 Task: Set the Search for items where to "all criteria are met" while Find Invoice.
Action: Mouse moved to (188, 25)
Screenshot: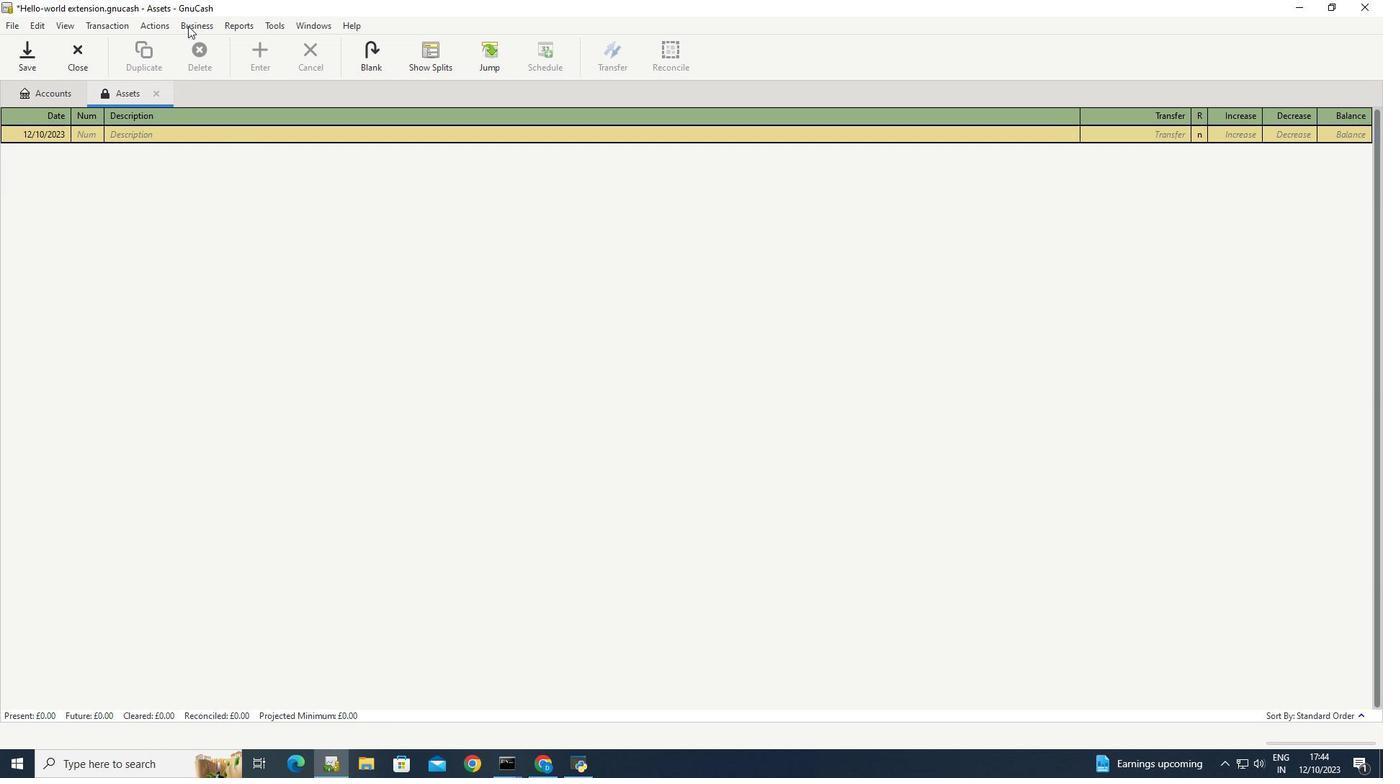 
Action: Mouse pressed left at (188, 25)
Screenshot: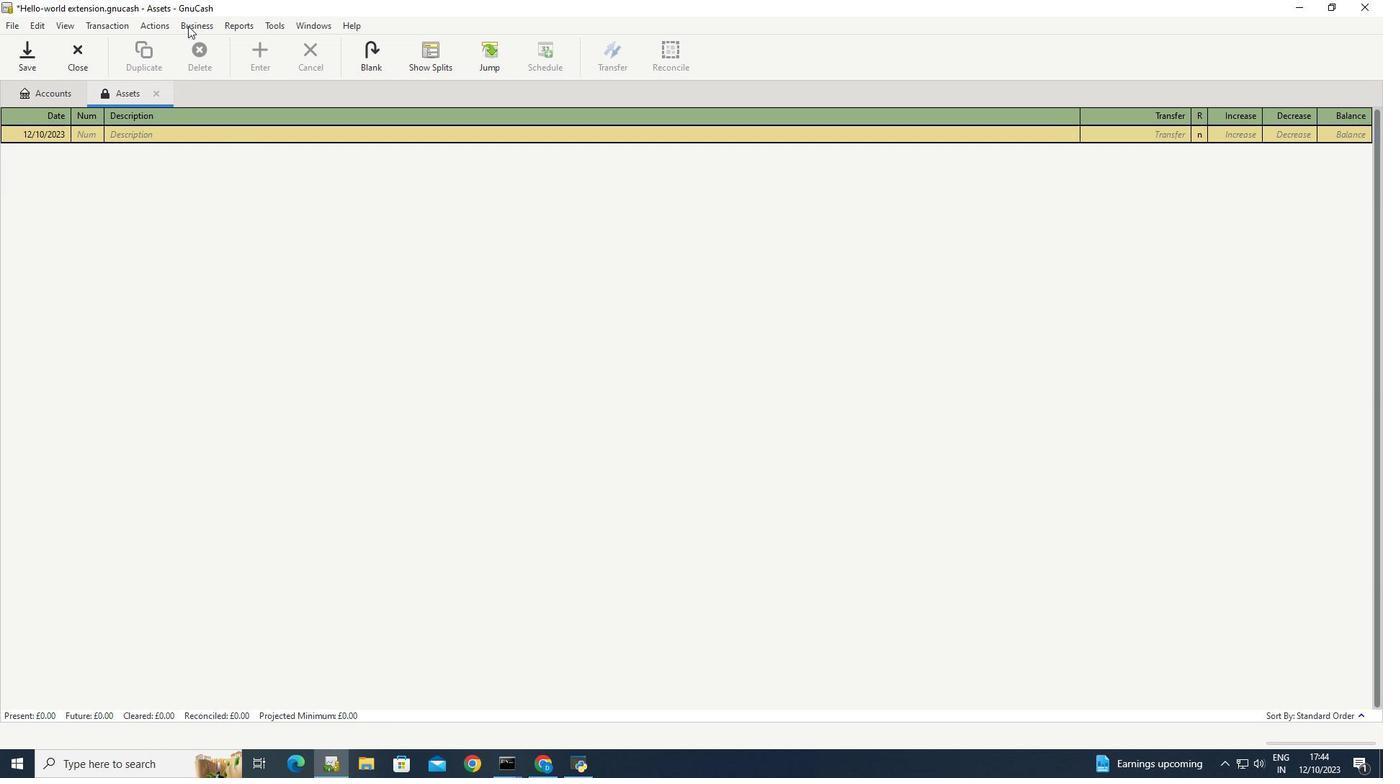 
Action: Mouse moved to (364, 115)
Screenshot: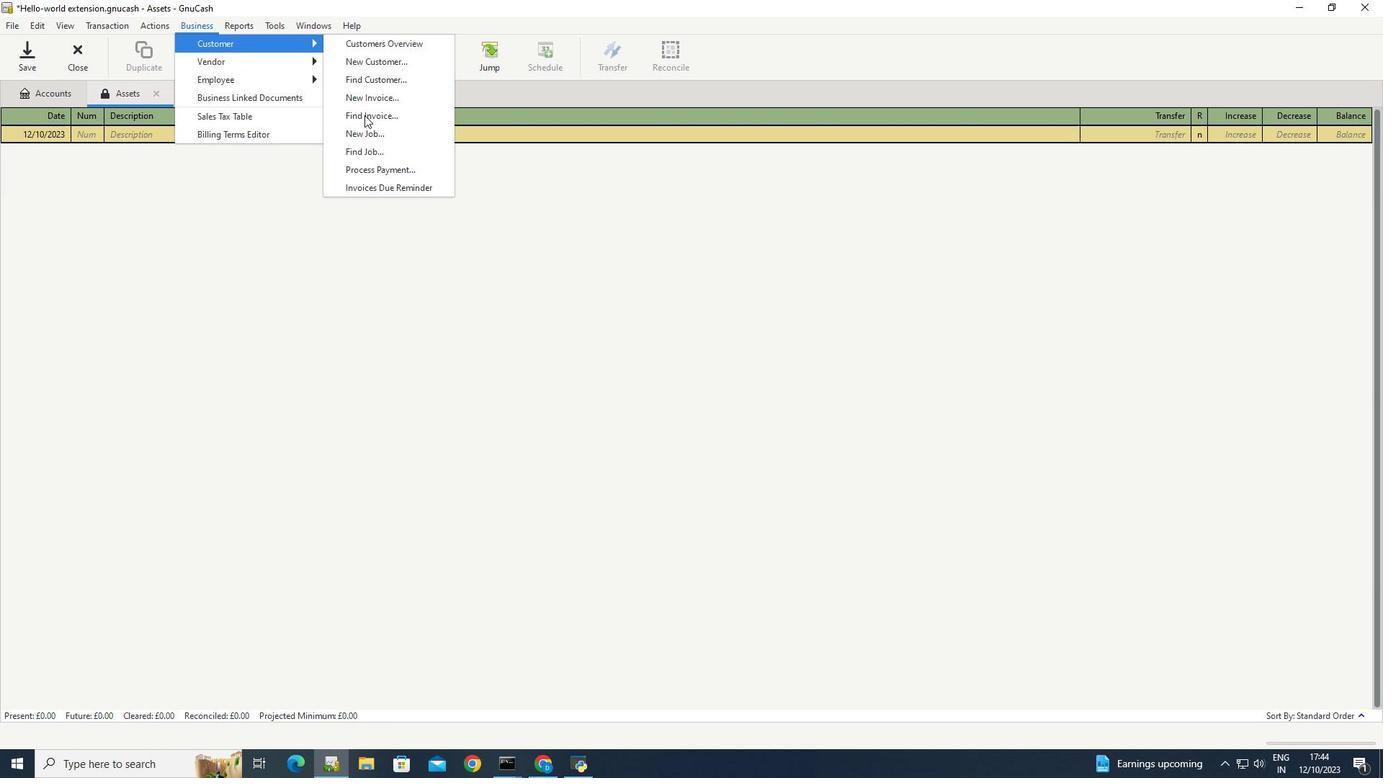
Action: Mouse pressed left at (364, 115)
Screenshot: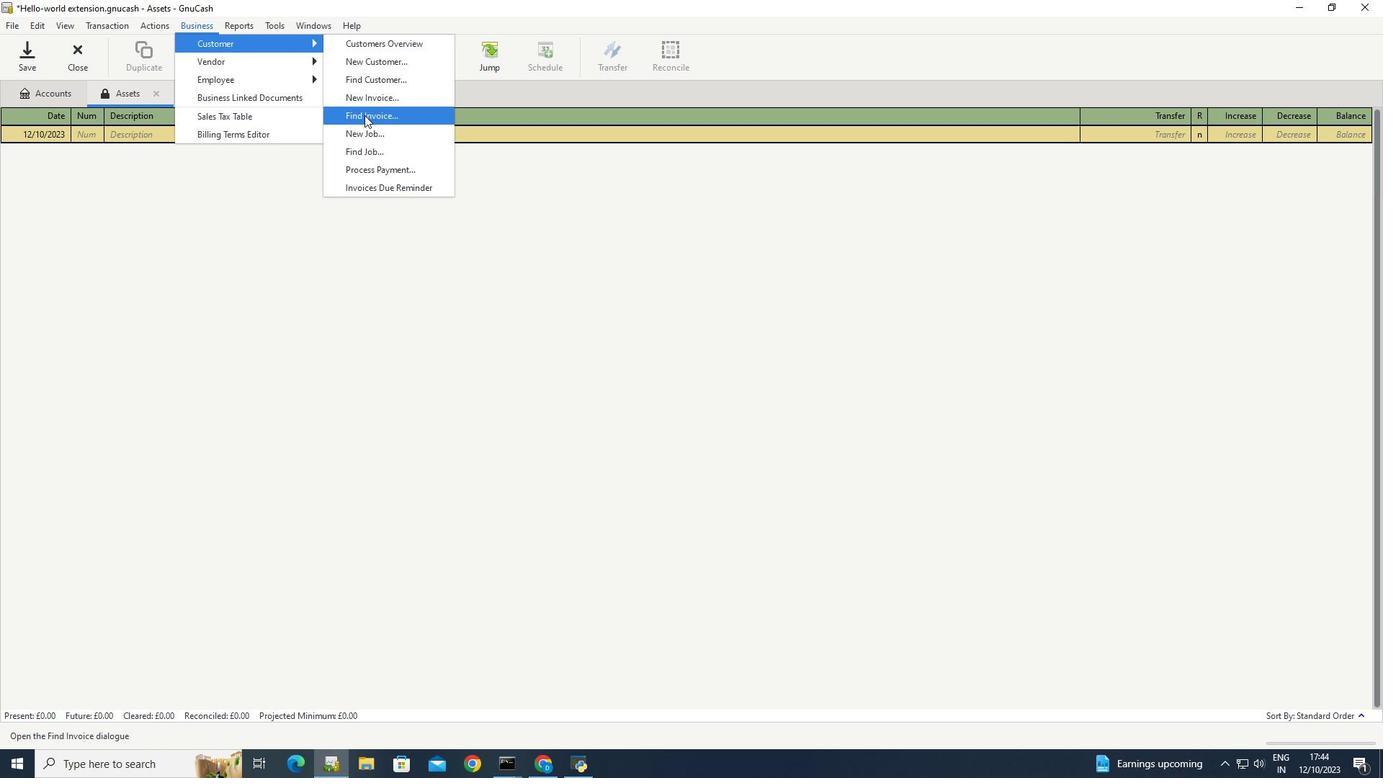 
Action: Mouse moved to (846, 310)
Screenshot: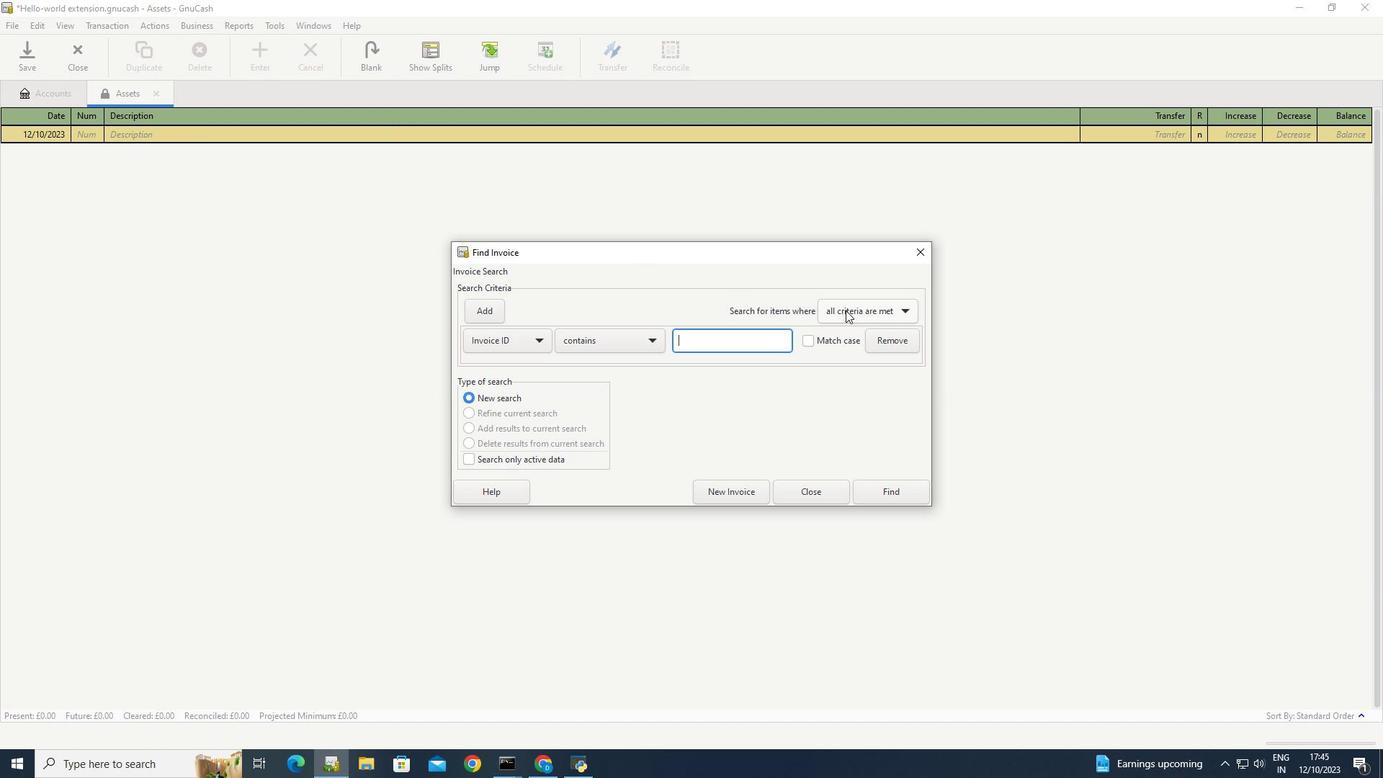 
Action: Mouse pressed left at (846, 310)
Screenshot: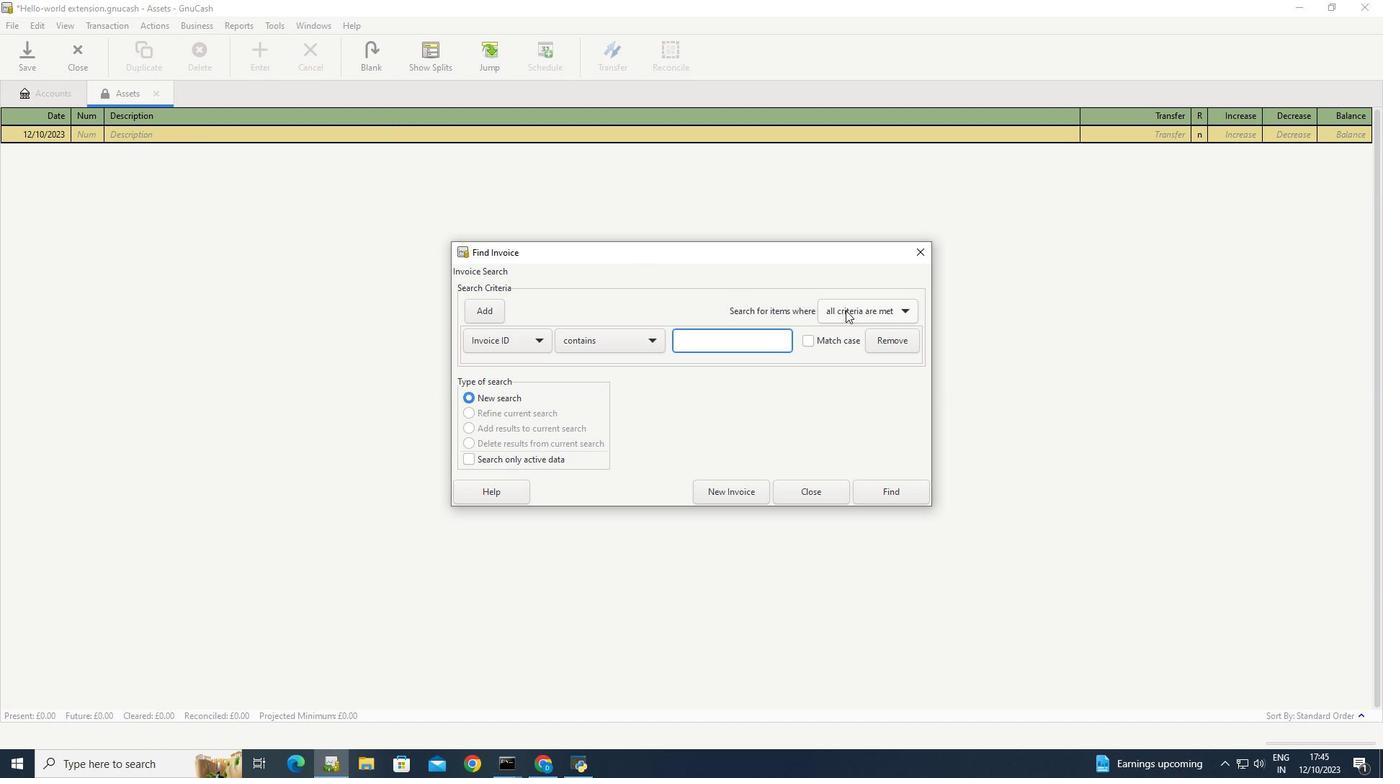 
Action: Mouse moved to (841, 315)
Screenshot: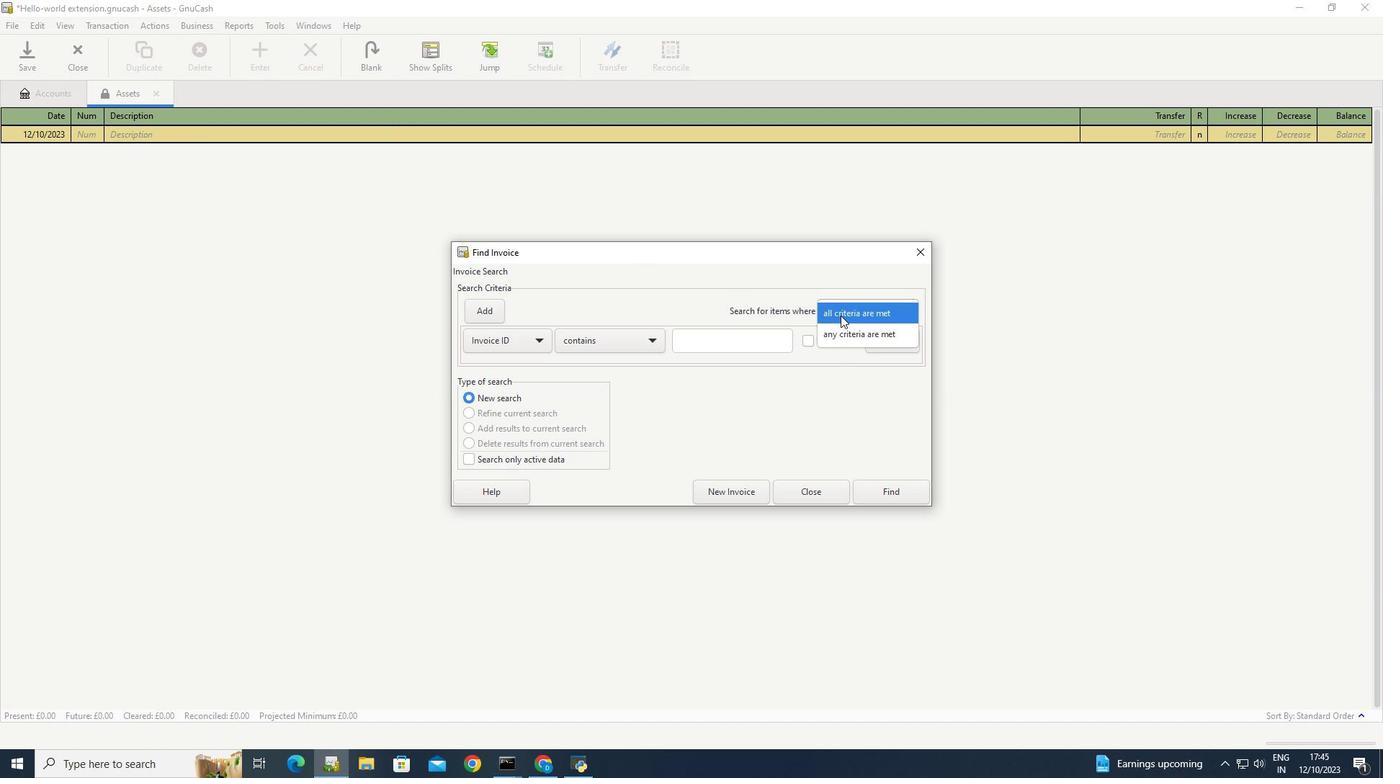 
Action: Mouse pressed left at (841, 315)
Screenshot: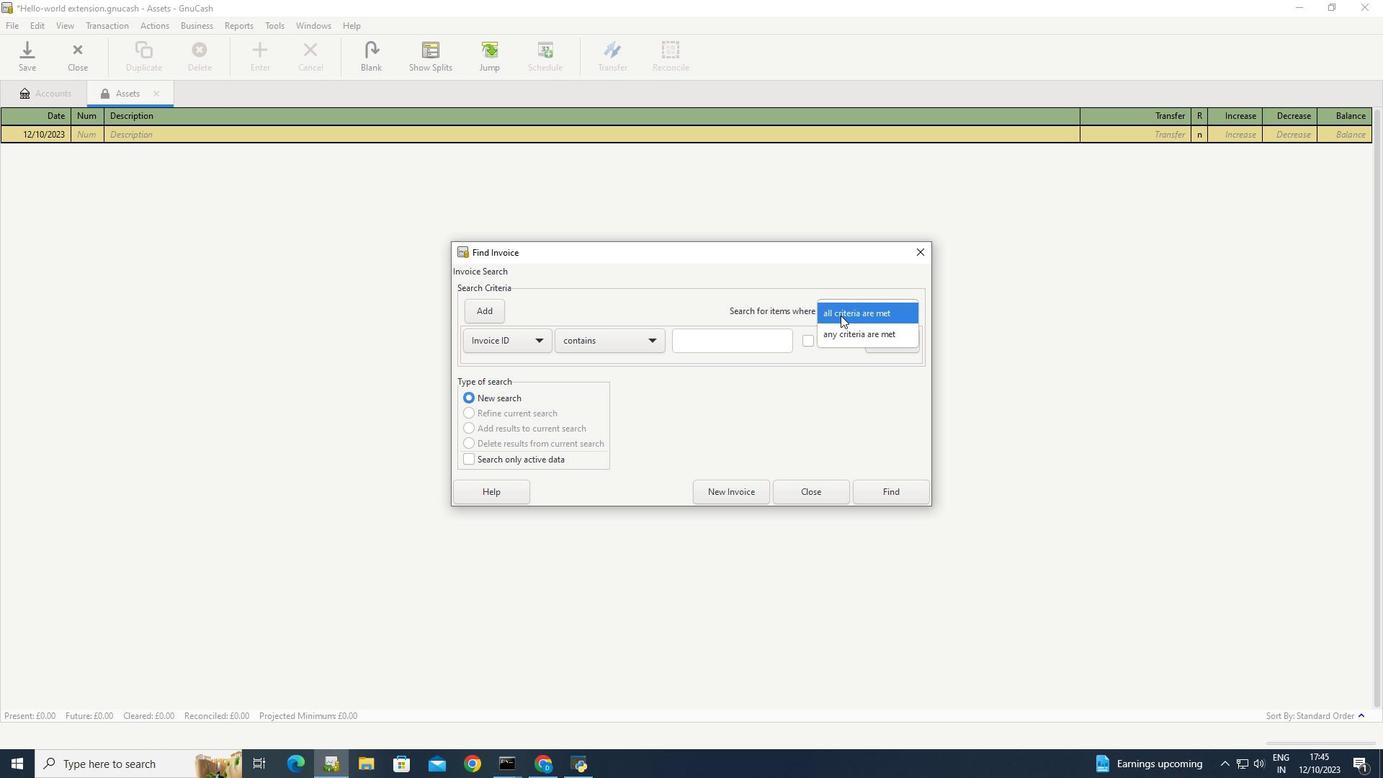 
Action: Mouse moved to (827, 400)
Screenshot: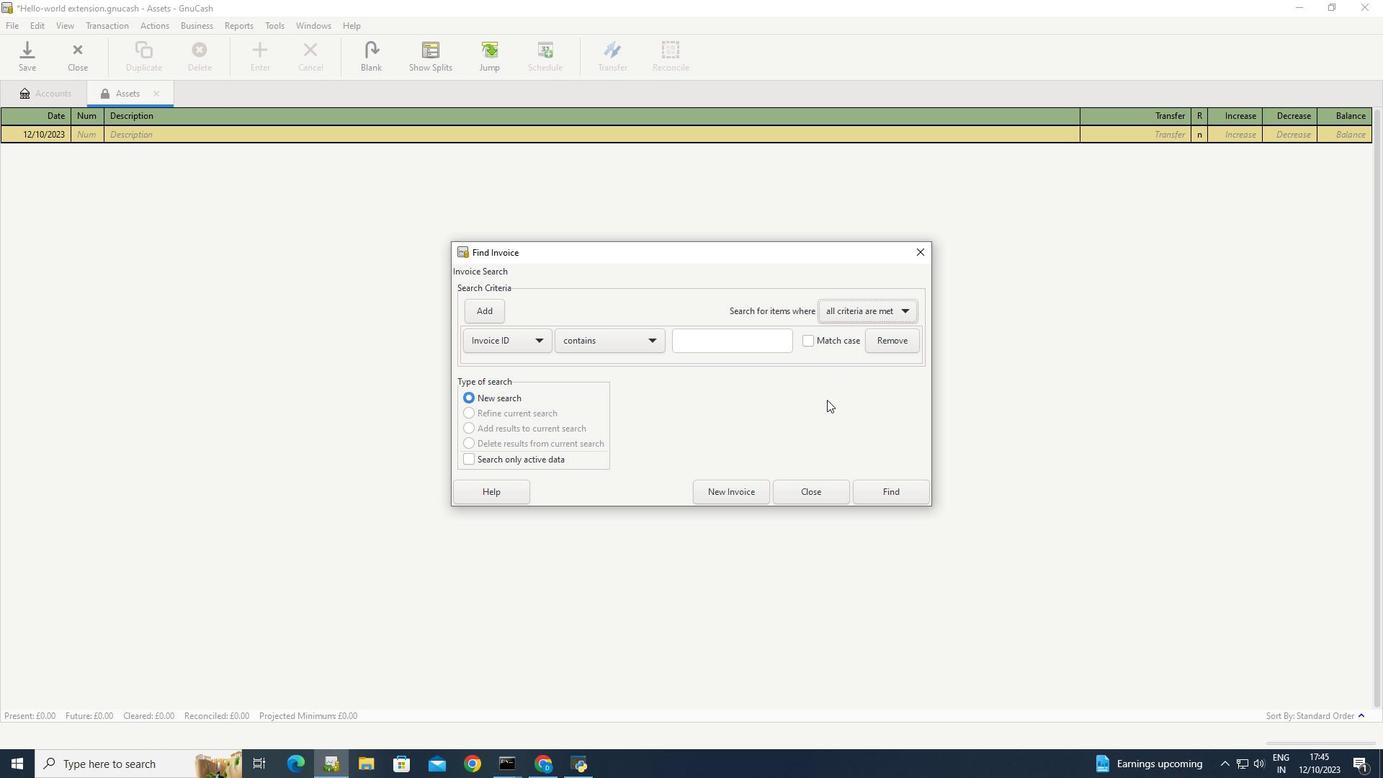 
Action: Mouse pressed left at (827, 400)
Screenshot: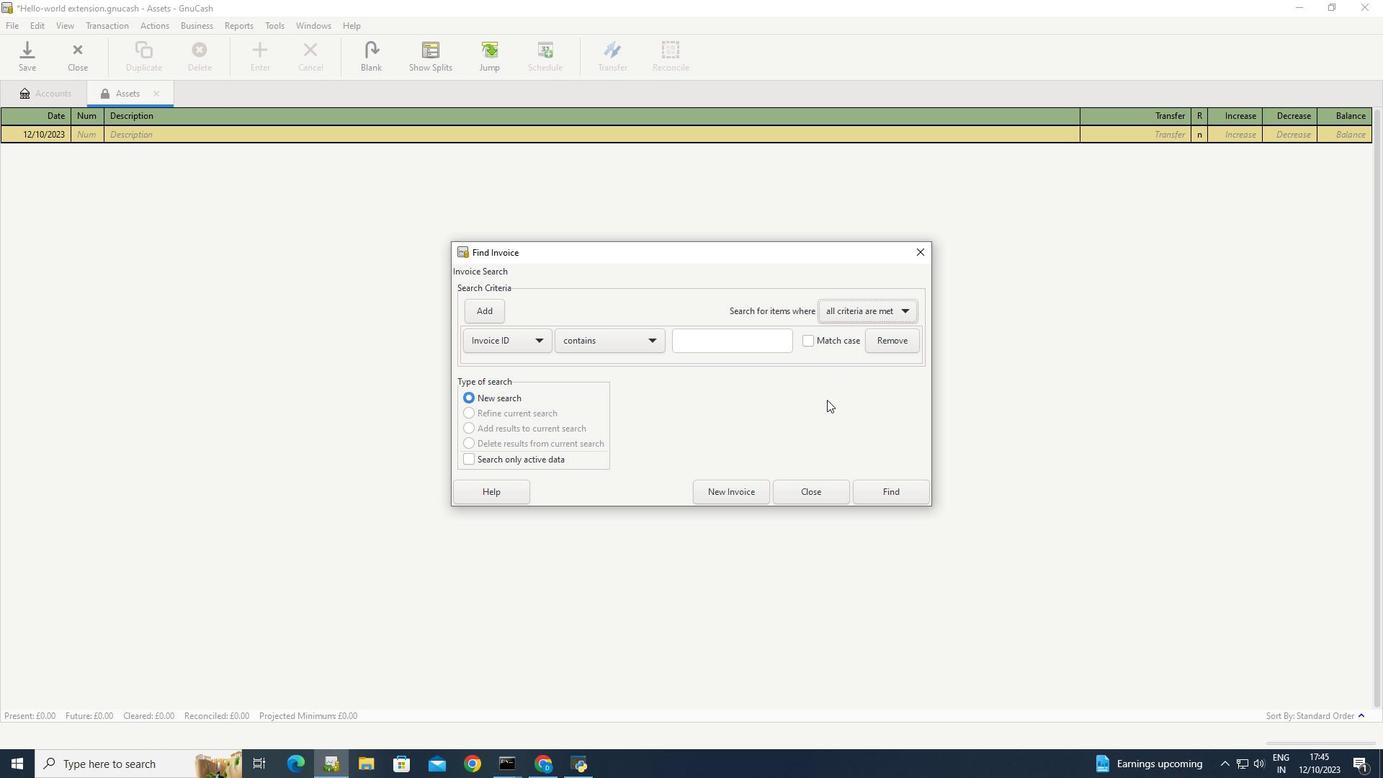 
